 Task: Open Outlook and change the 'Send immediately when connected' setting in the 'Advanced' options.
Action: Mouse moved to (33, 29)
Screenshot: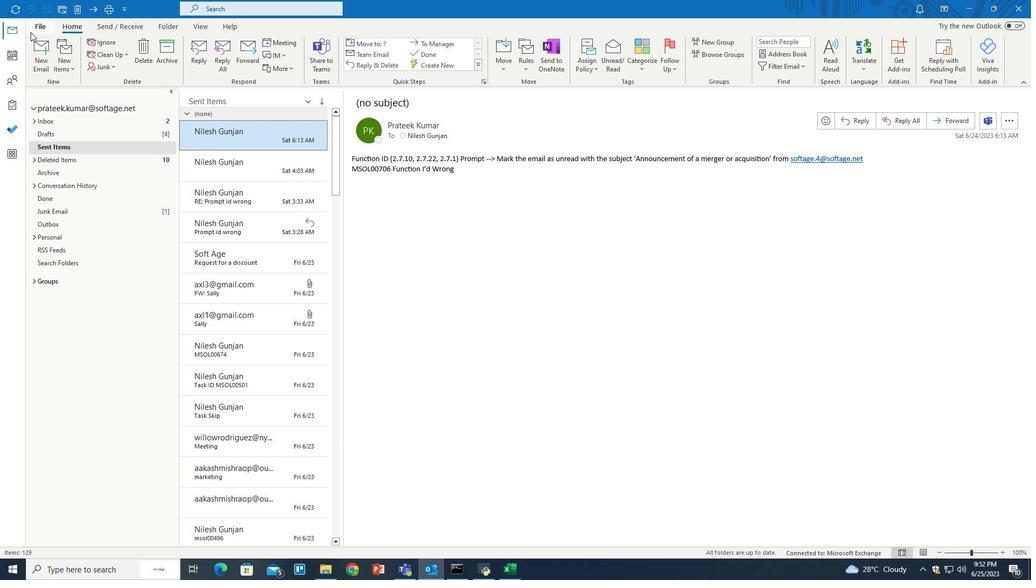 
Action: Mouse pressed left at (33, 29)
Screenshot: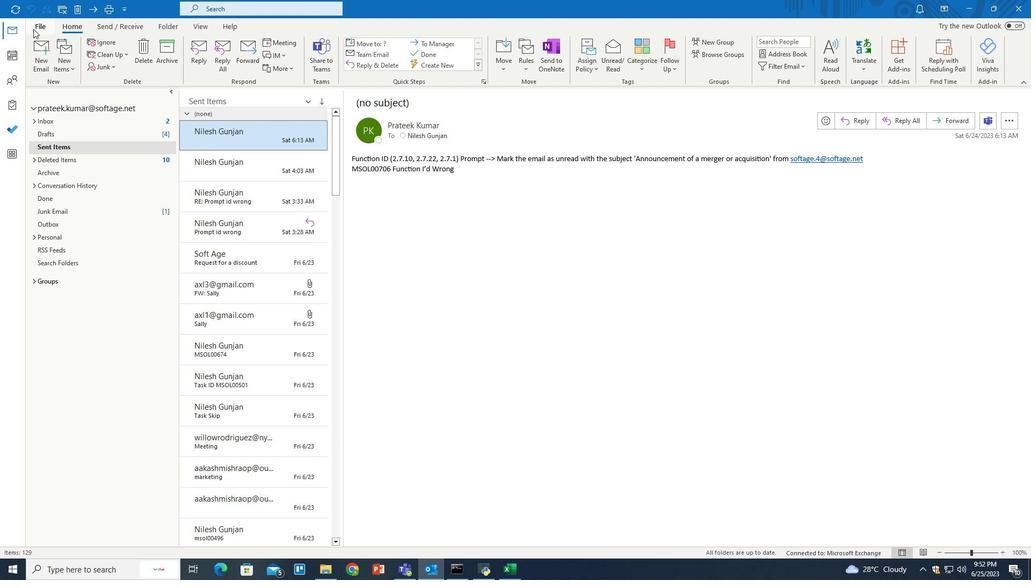 
Action: Mouse moved to (42, 512)
Screenshot: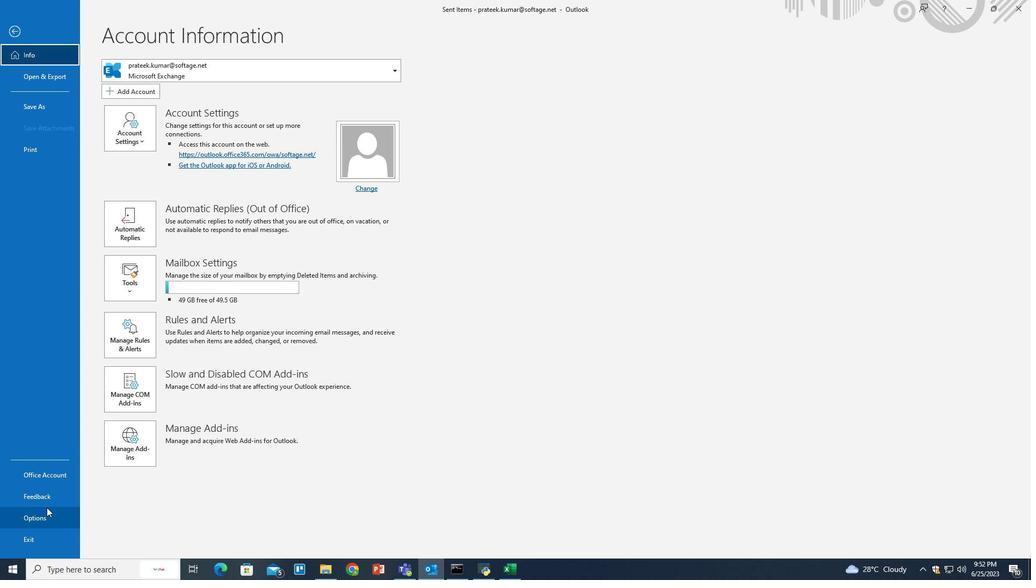 
Action: Mouse pressed left at (42, 512)
Screenshot: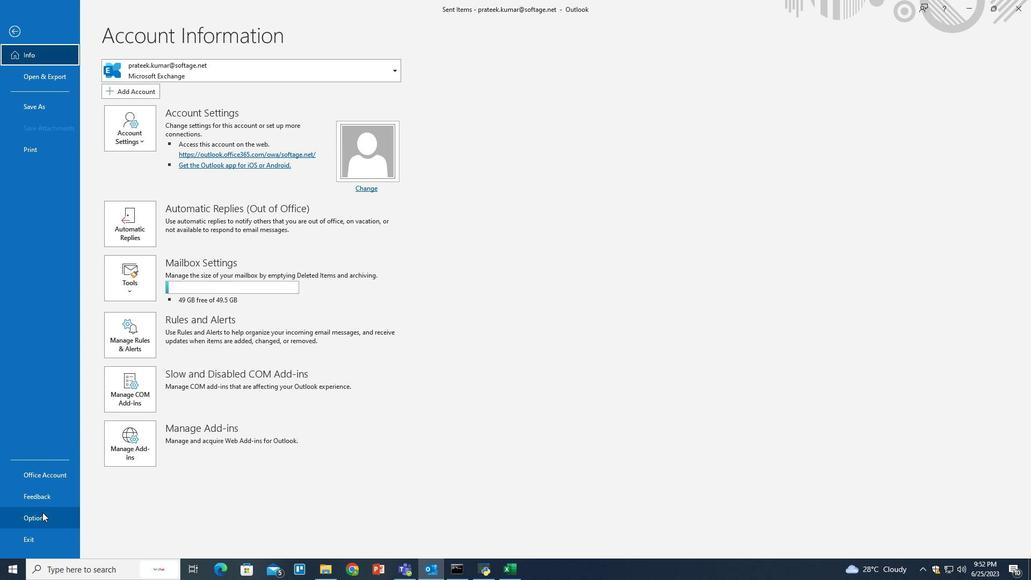
Action: Mouse moved to (328, 258)
Screenshot: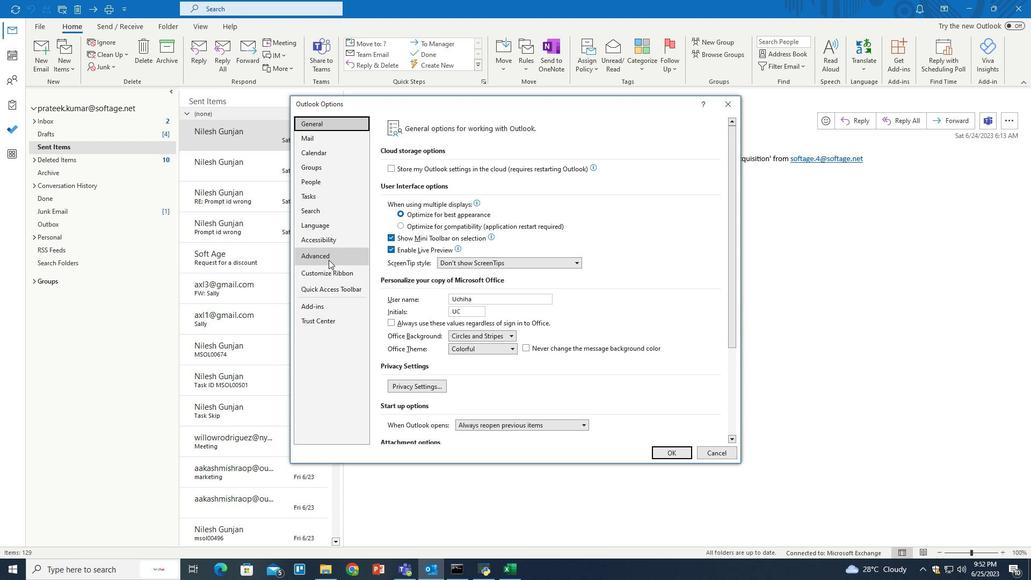 
Action: Mouse pressed left at (328, 258)
Screenshot: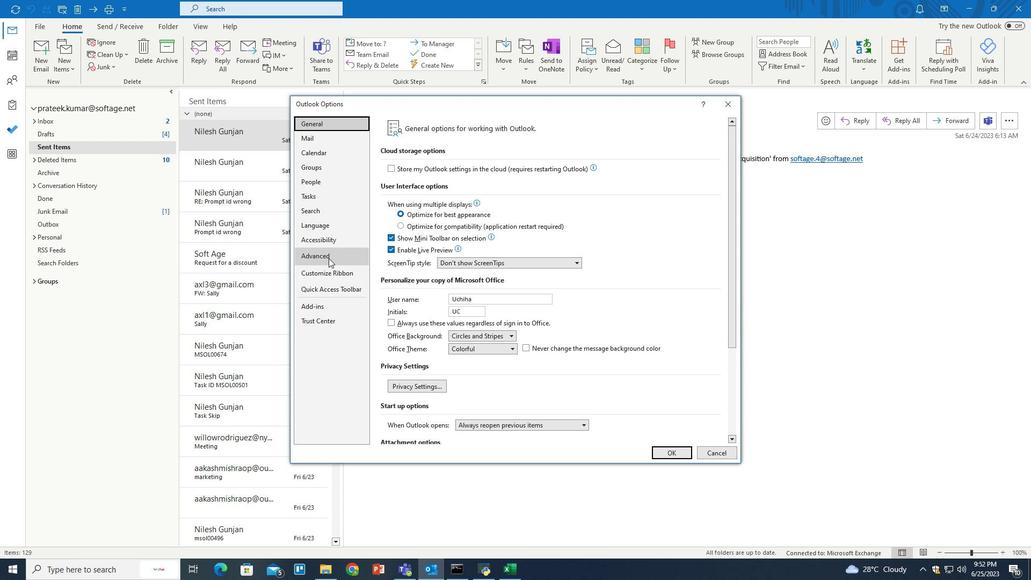 
Action: Mouse moved to (453, 317)
Screenshot: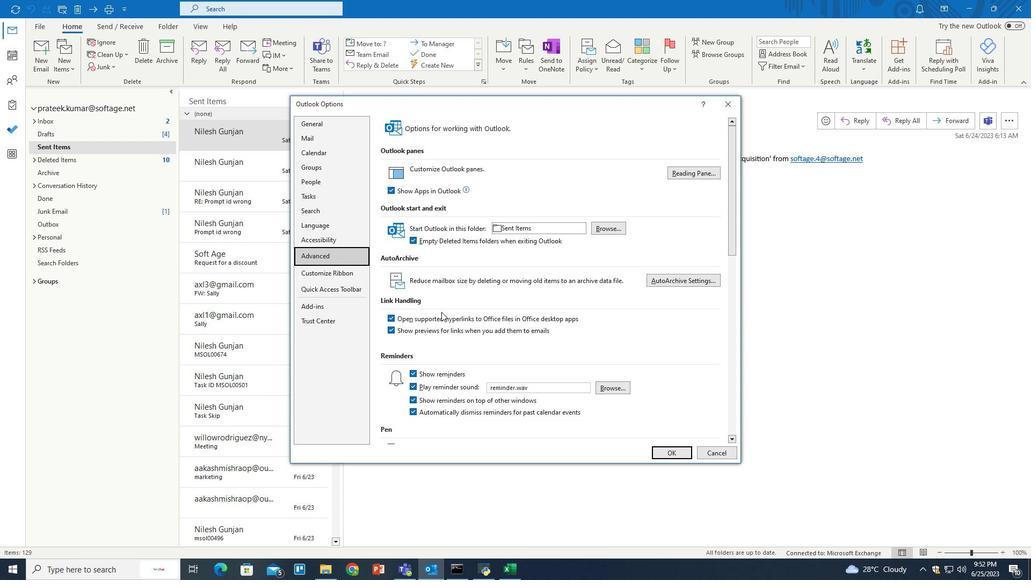 
Action: Mouse scrolled (453, 316) with delta (0, 0)
Screenshot: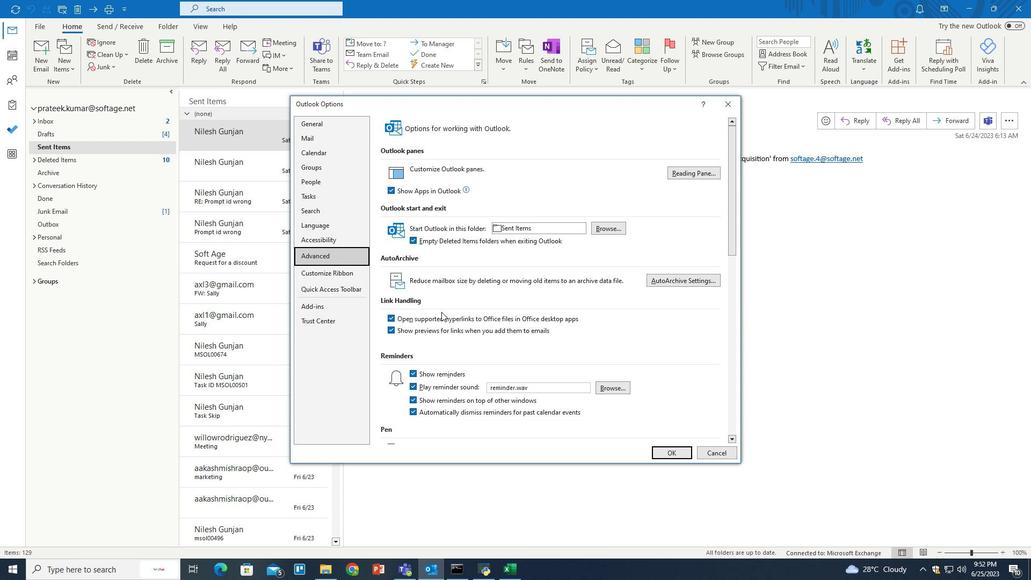 
Action: Mouse scrolled (453, 316) with delta (0, 0)
Screenshot: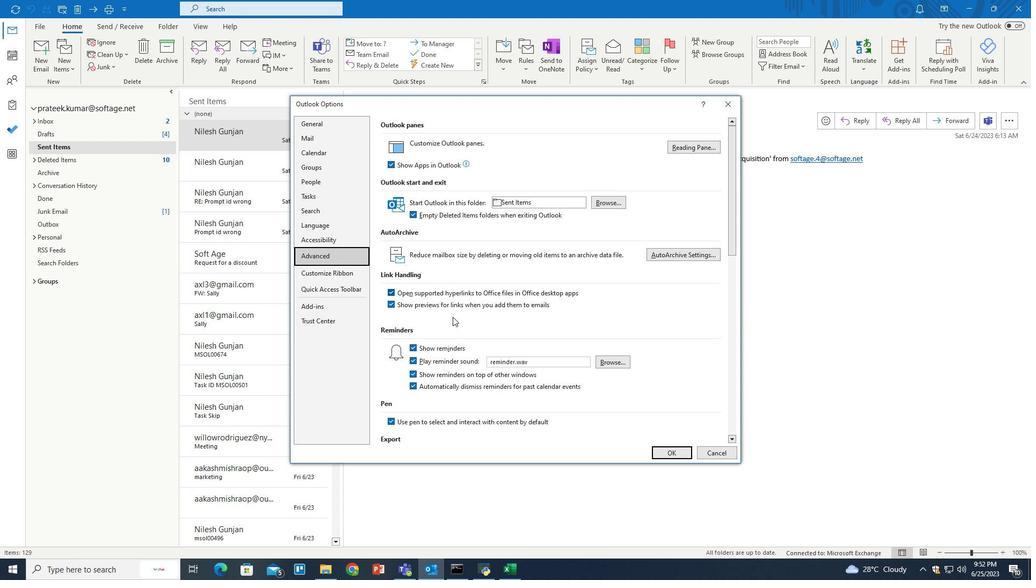 
Action: Mouse scrolled (453, 316) with delta (0, 0)
Screenshot: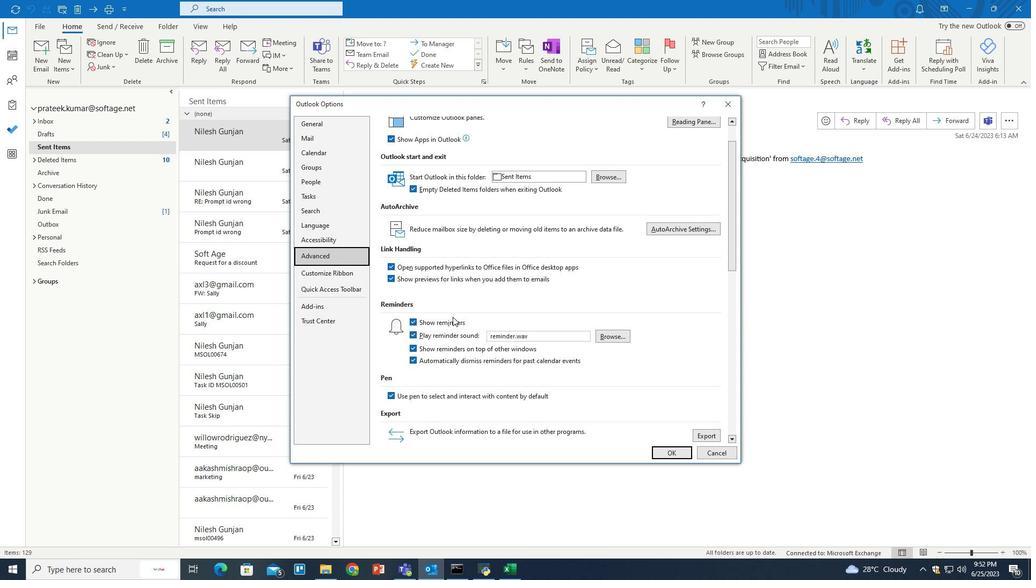 
Action: Mouse scrolled (453, 316) with delta (0, 0)
Screenshot: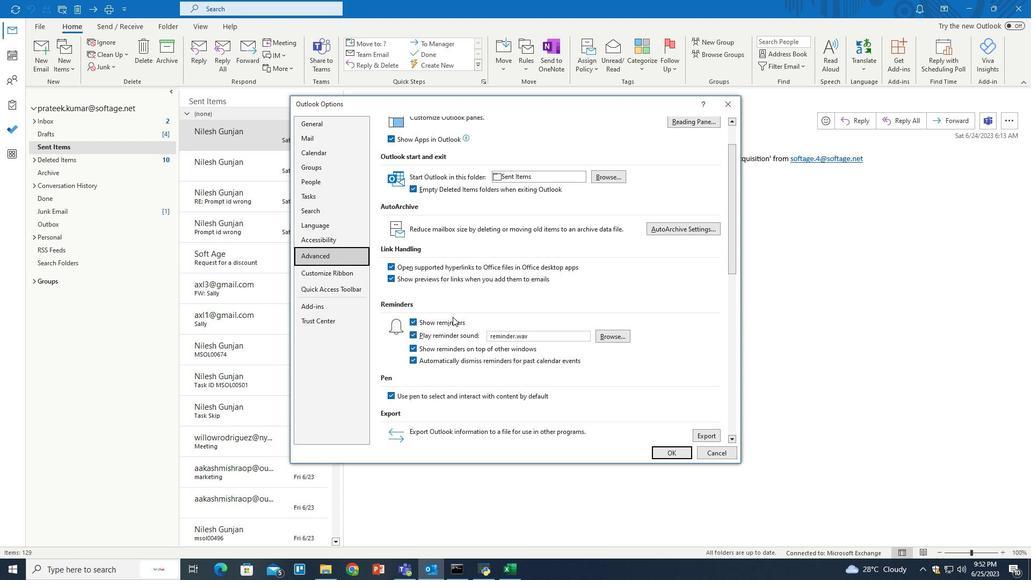 
Action: Mouse scrolled (453, 316) with delta (0, 0)
Screenshot: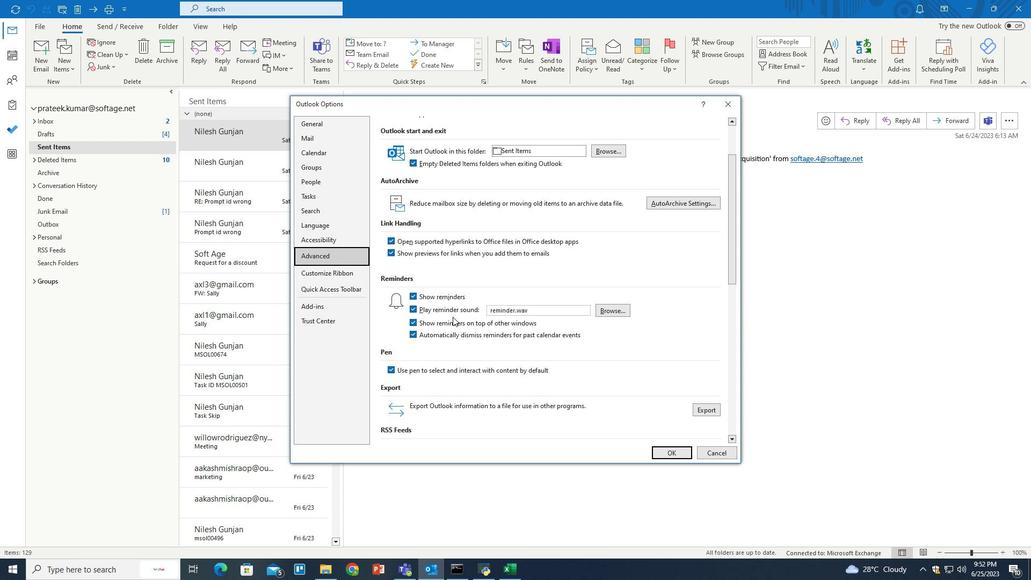 
Action: Mouse scrolled (453, 316) with delta (0, 0)
Screenshot: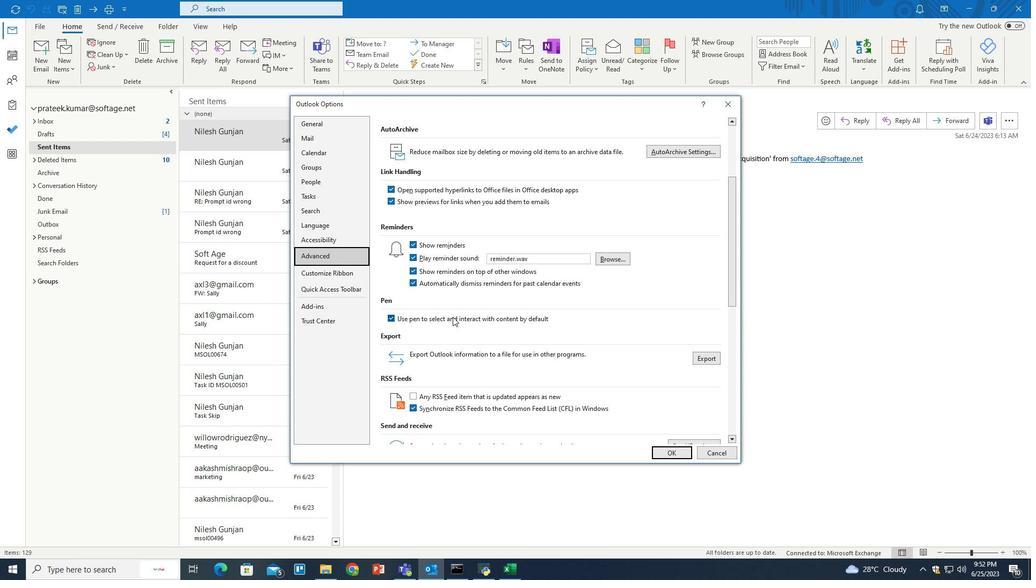 
Action: Mouse scrolled (453, 316) with delta (0, 0)
Screenshot: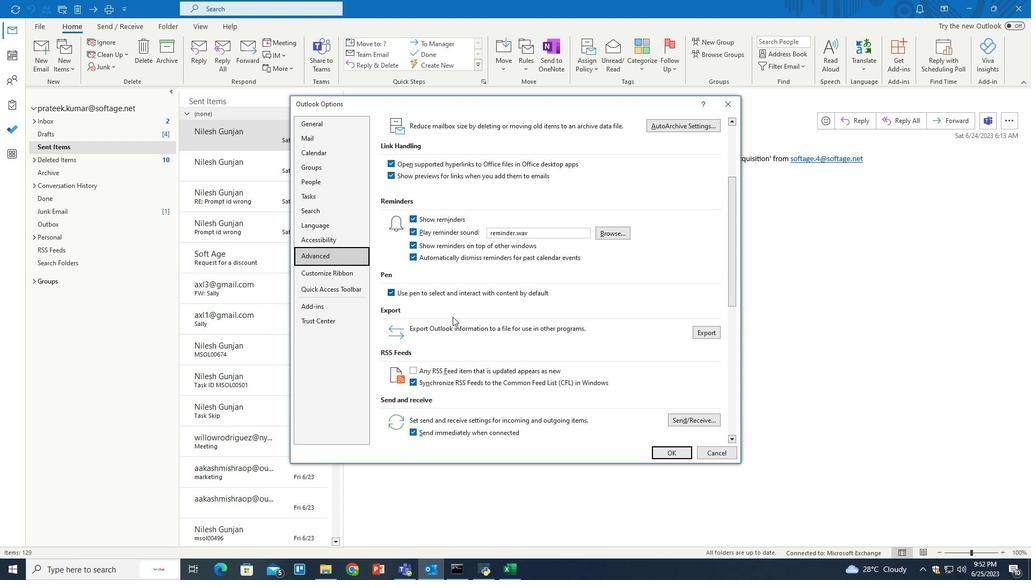 
Action: Mouse scrolled (453, 316) with delta (0, 0)
Screenshot: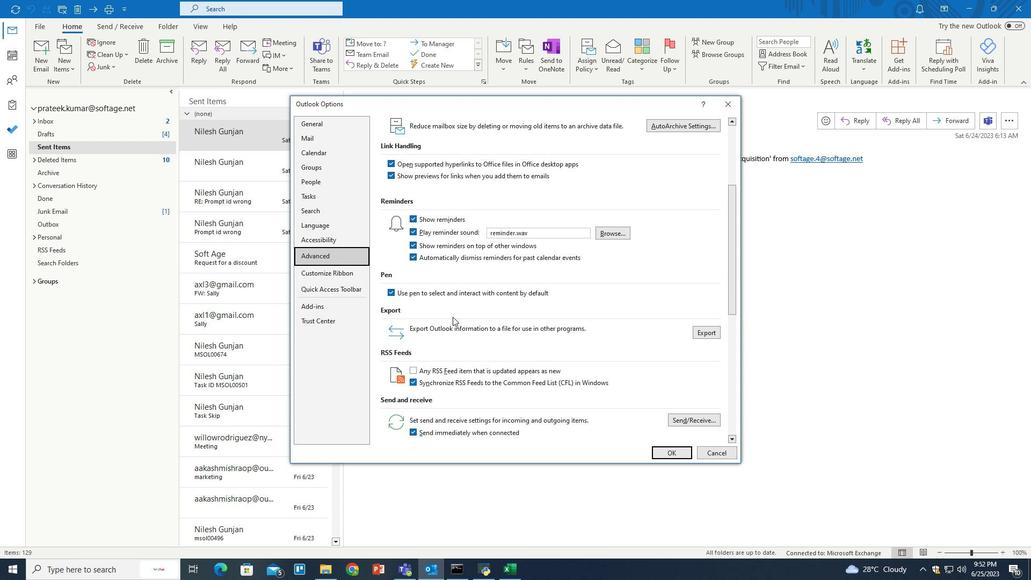 
Action: Mouse scrolled (453, 316) with delta (0, 0)
Screenshot: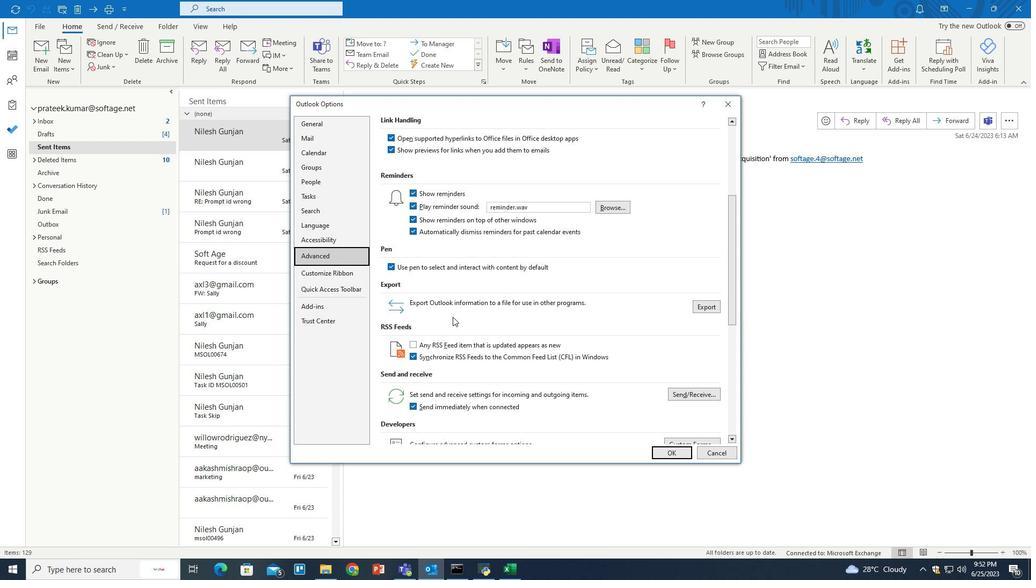 
Action: Mouse scrolled (453, 316) with delta (0, 0)
Screenshot: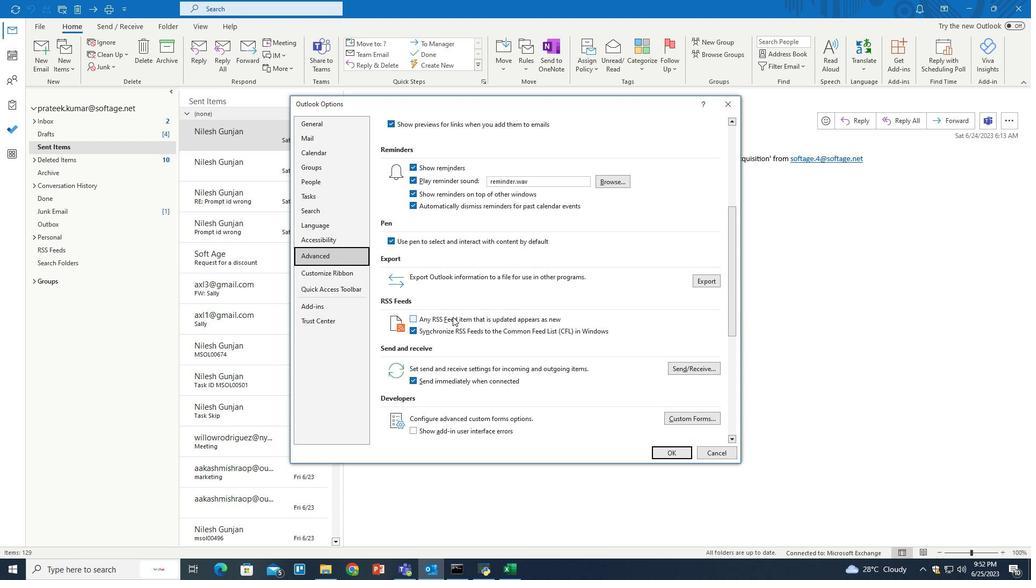 
Action: Mouse moved to (415, 378)
Screenshot: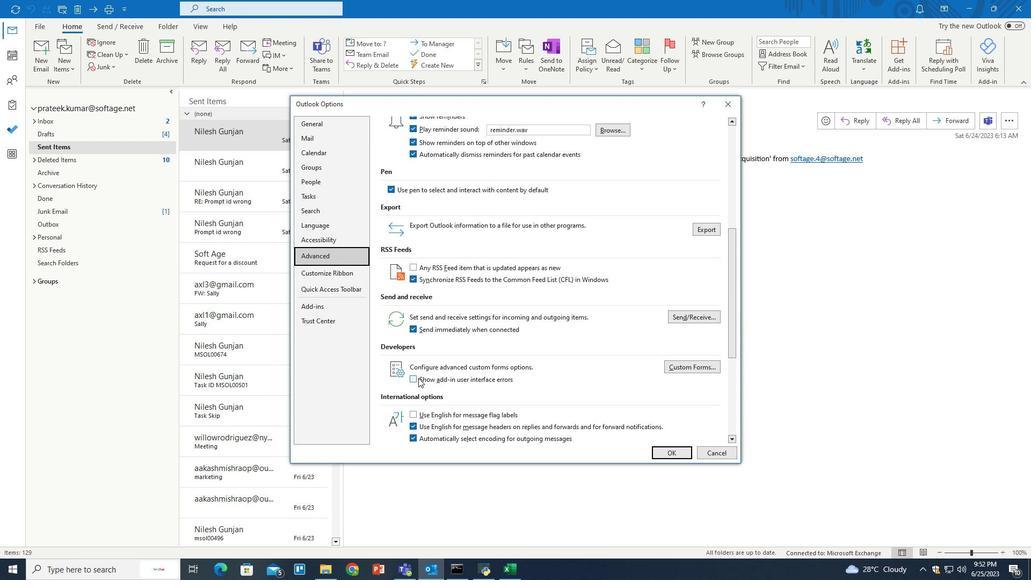 
Action: Mouse pressed left at (415, 378)
Screenshot: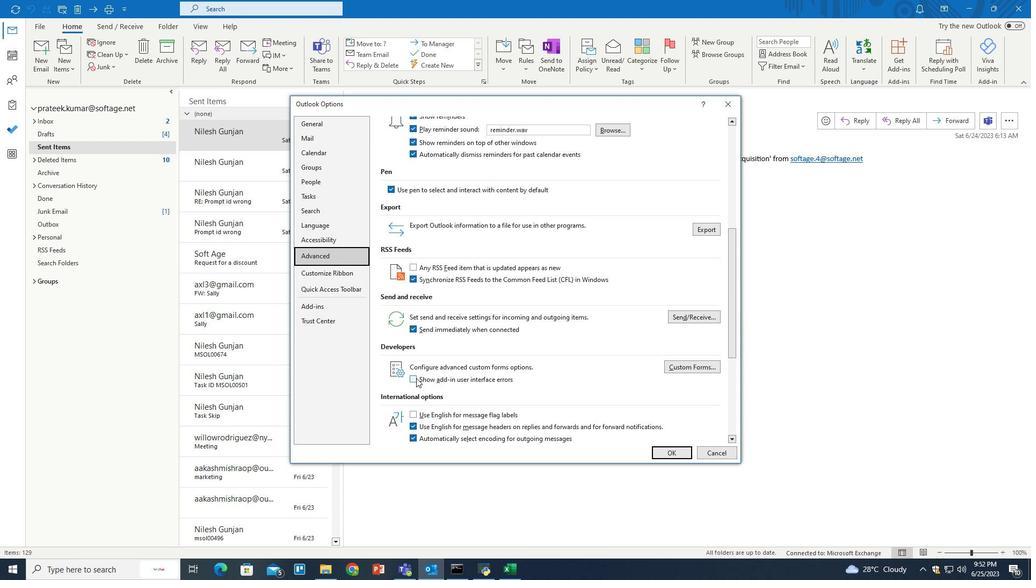 
Action: Mouse moved to (673, 454)
Screenshot: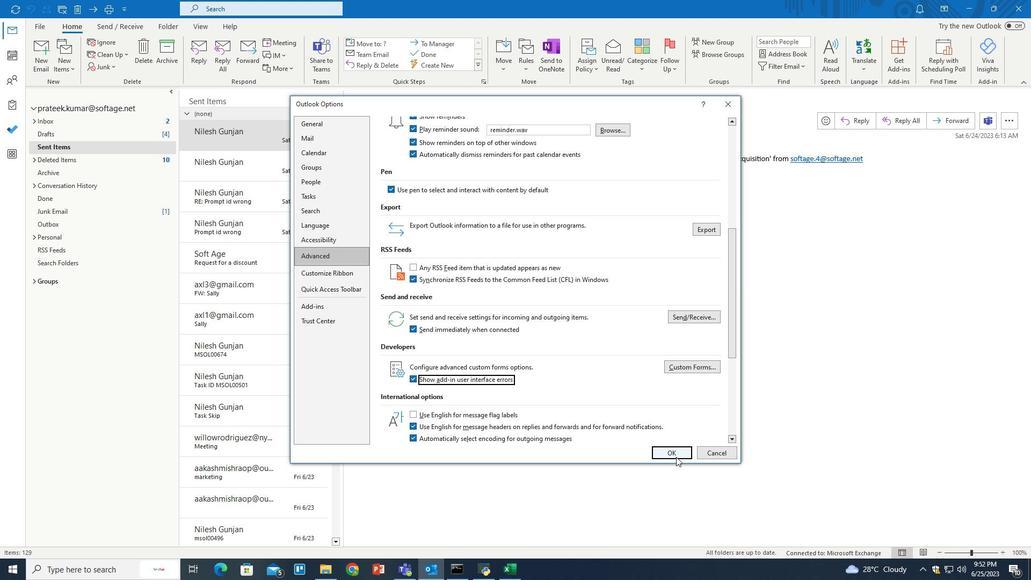
Action: Mouse pressed left at (673, 454)
Screenshot: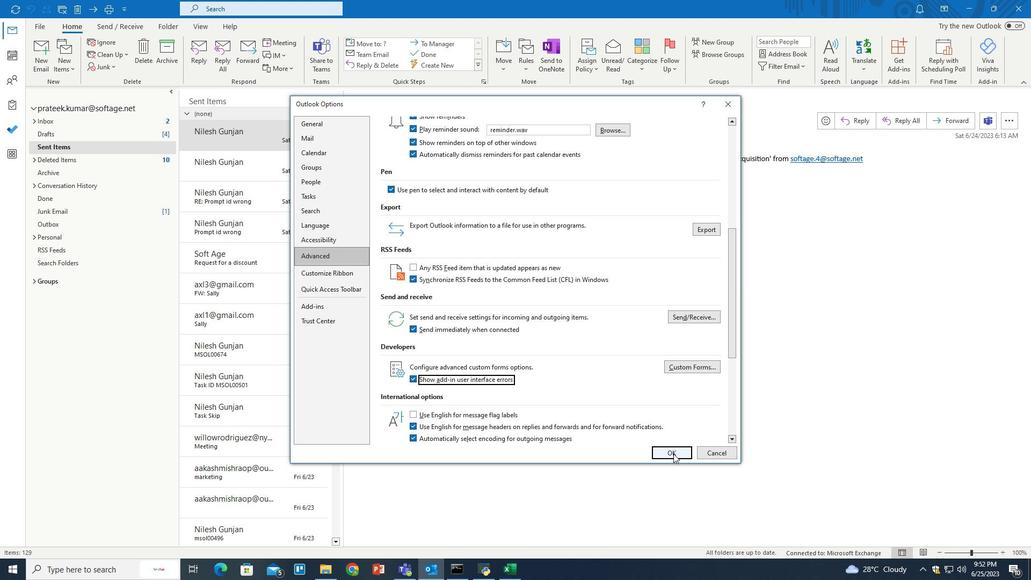 
Action: Mouse moved to (568, 333)
Screenshot: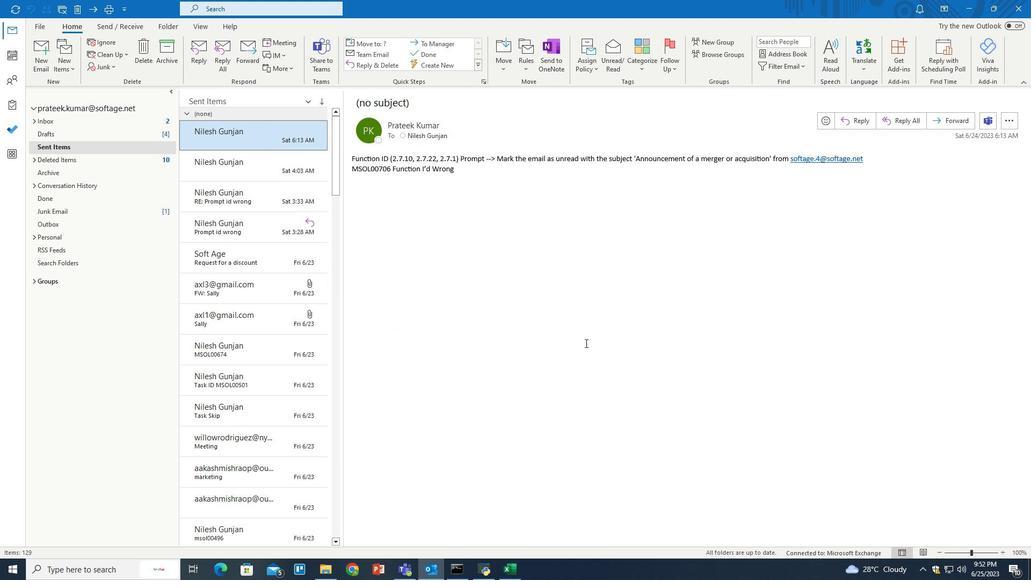 
